 Task: Set up a reminder for the design review session.
Action: Mouse moved to (81, 106)
Screenshot: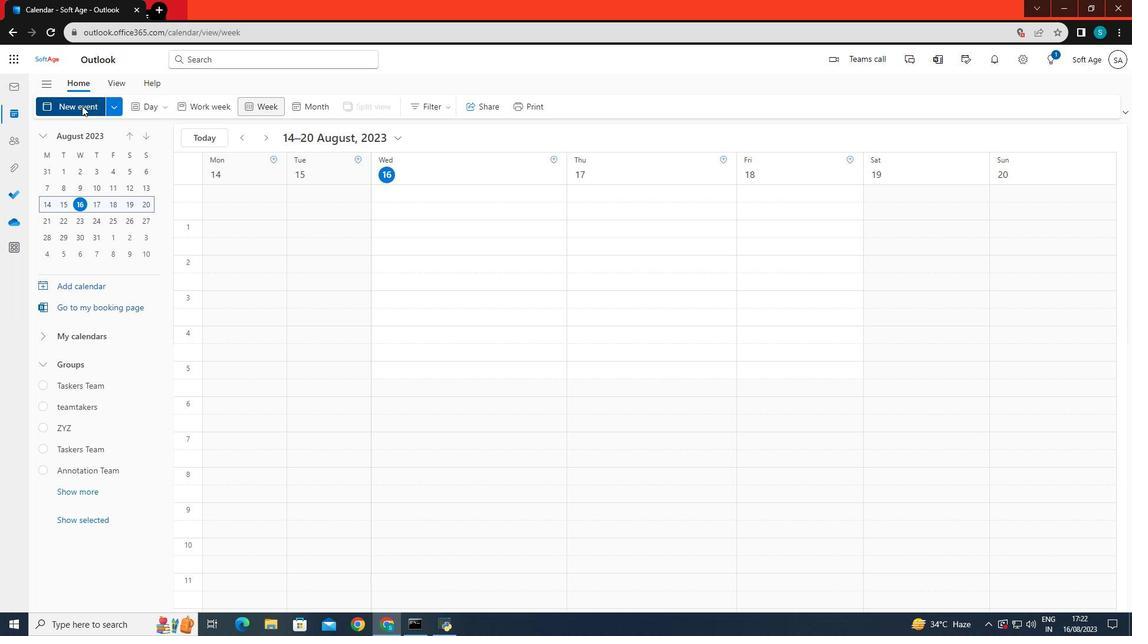 
Action: Mouse pressed left at (81, 106)
Screenshot: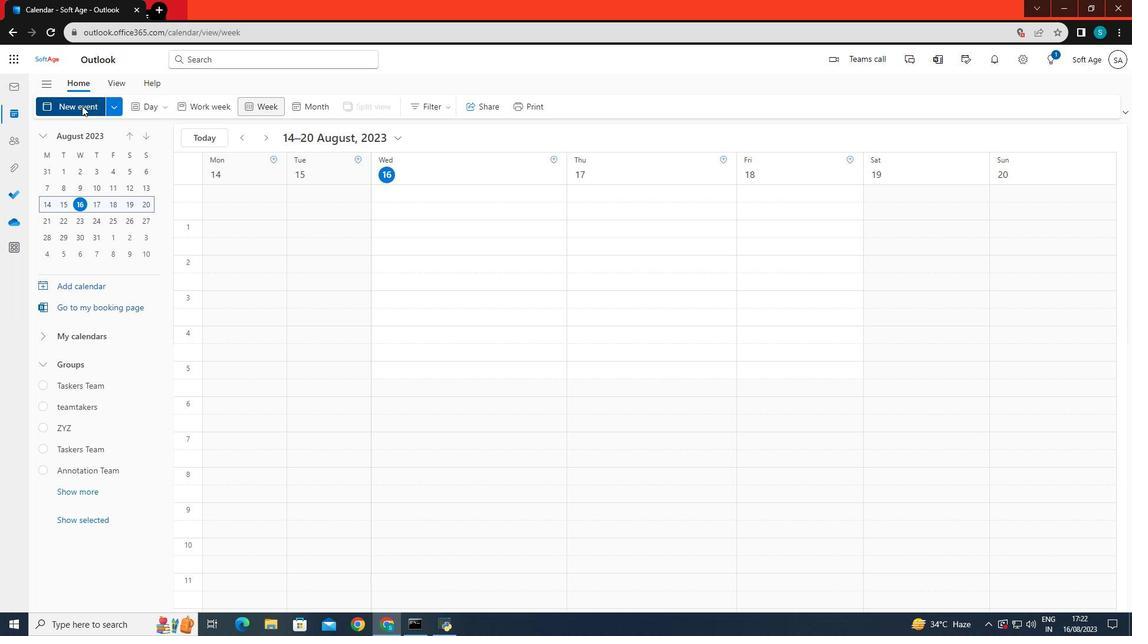 
Action: Mouse moved to (281, 175)
Screenshot: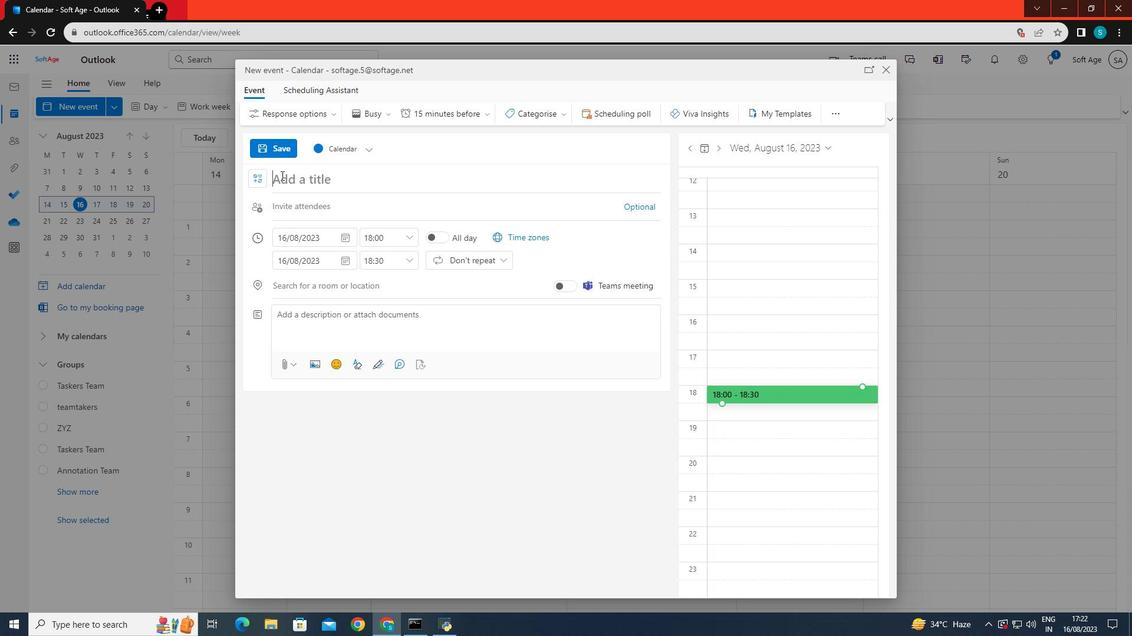 
Action: Mouse pressed left at (281, 175)
Screenshot: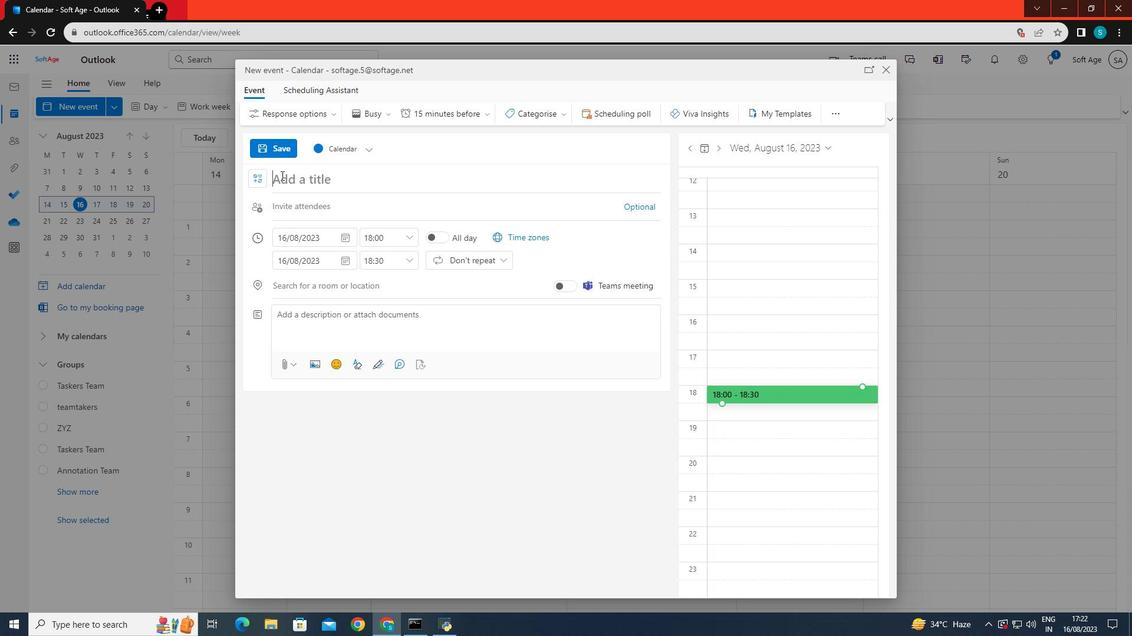 
Action: Key pressed <Key.caps_lock>D<Key.backspace><Key.backspace>RE<Key.backspace><Key.backspace><Key.caps_lock>r<Key.caps_lock>EVI<Key.backspace><Key.backspace><Key.backspace>EV<Key.backspace><Key.backspace><Key.backspace><Key.caps_lock>reviwe<Key.backspace><Key.backspace>ew<Key.space>session
Screenshot: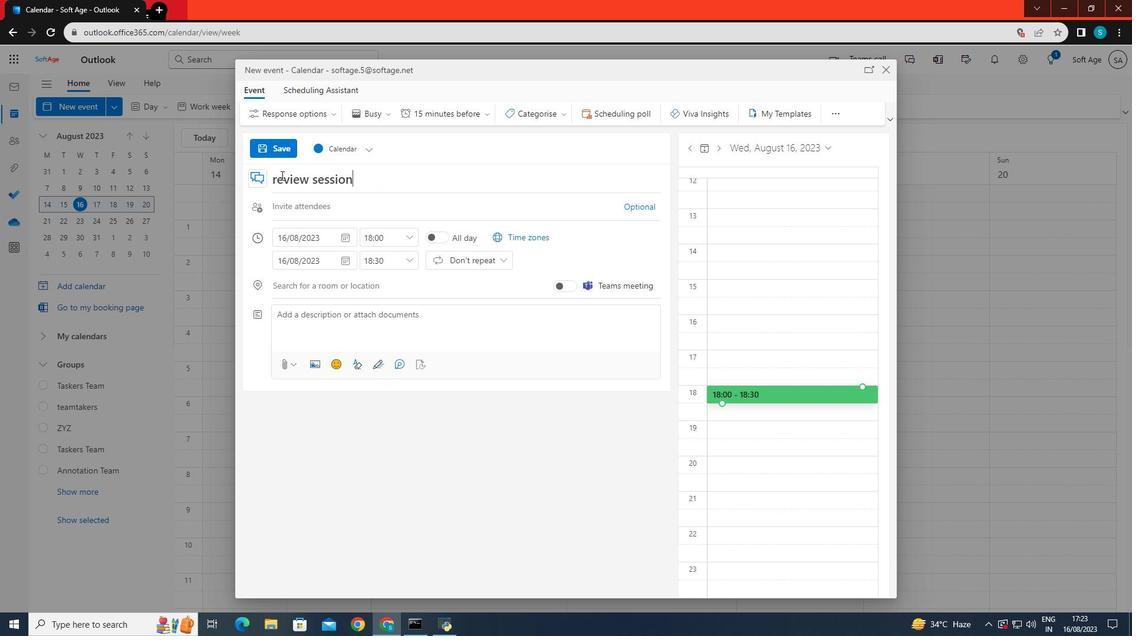 
Action: Mouse moved to (306, 233)
Screenshot: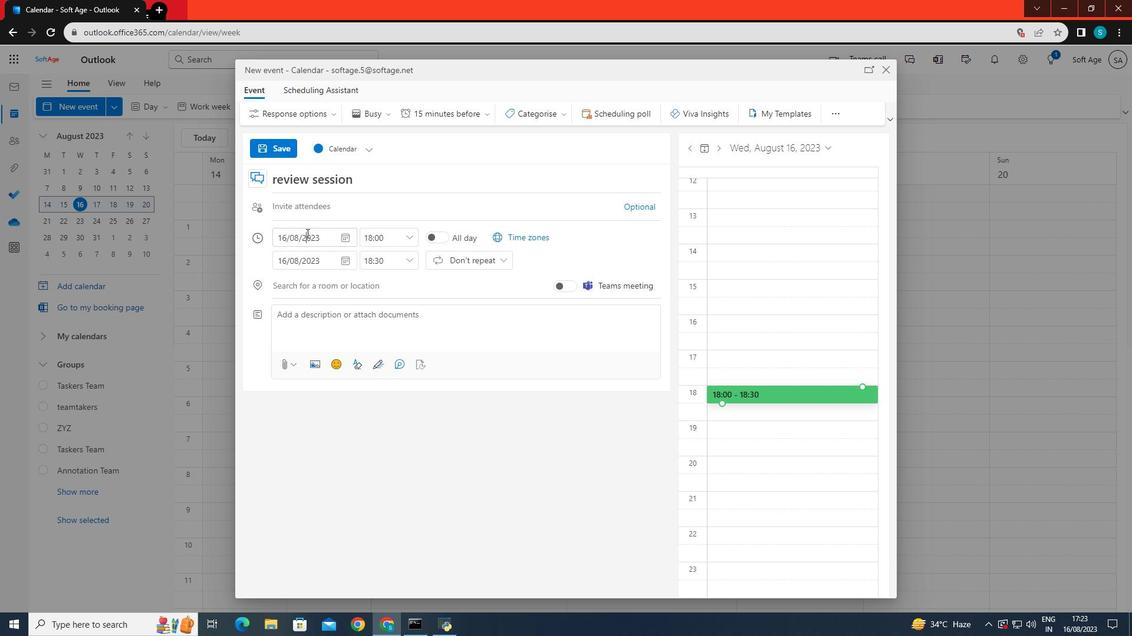 
Action: Mouse pressed left at (306, 233)
Screenshot: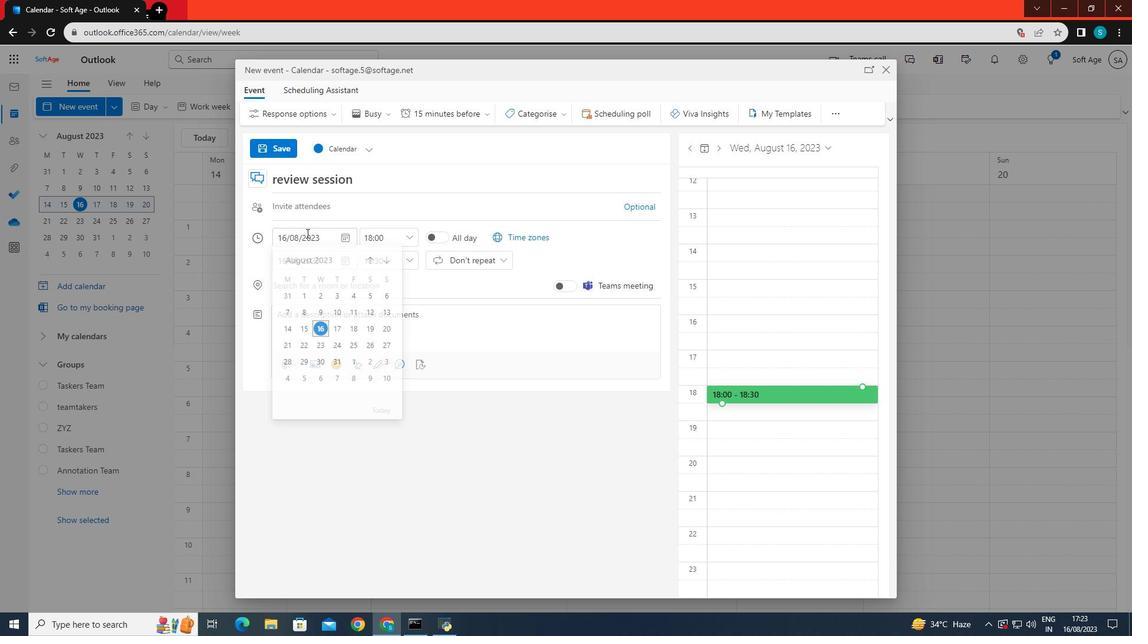 
Action: Mouse moved to (293, 365)
Screenshot: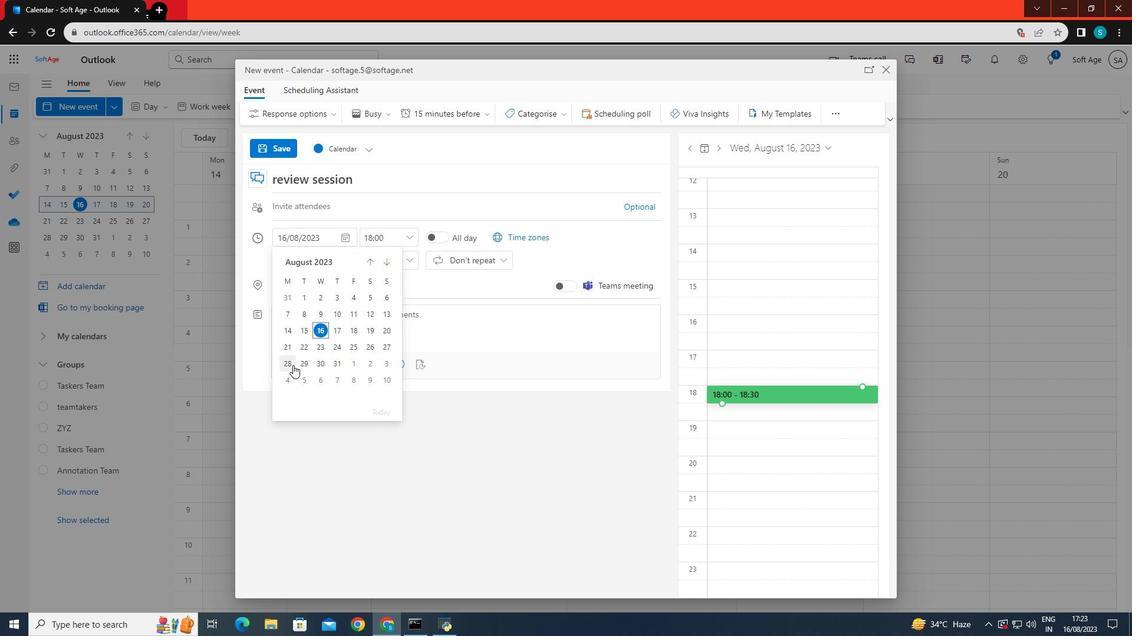 
Action: Mouse pressed left at (293, 365)
Screenshot: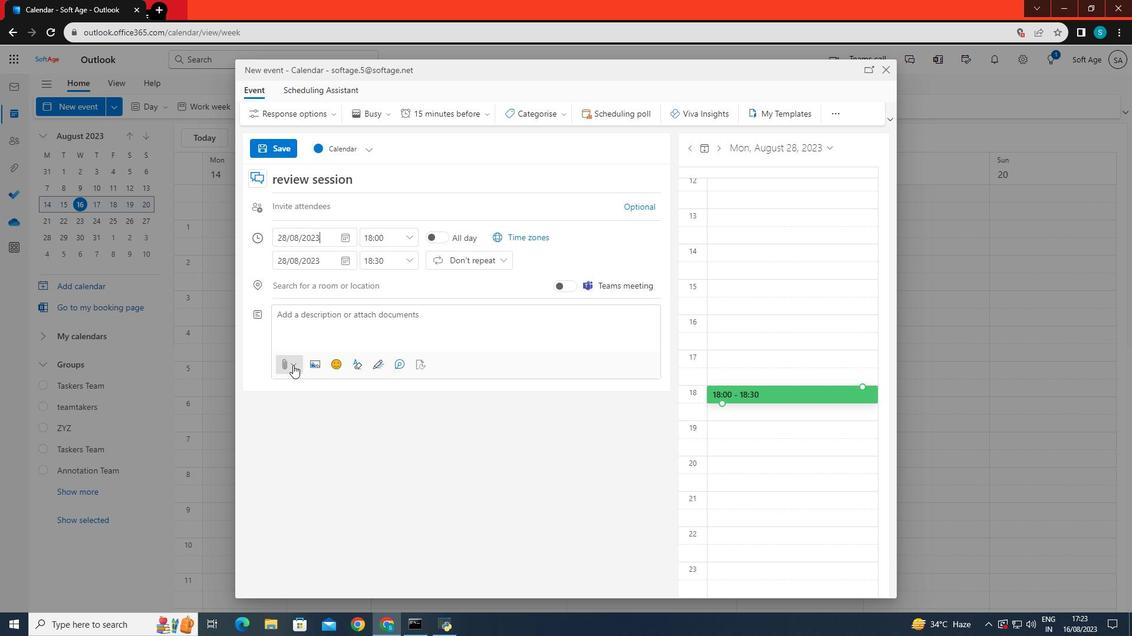 
Action: Mouse moved to (405, 242)
Screenshot: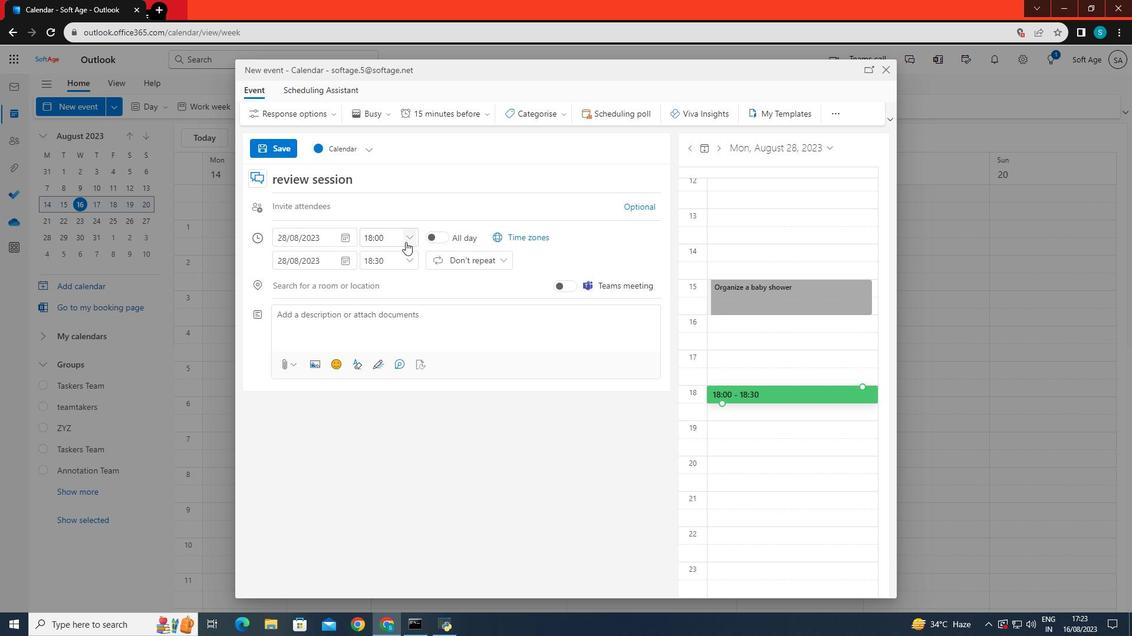 
Action: Mouse pressed left at (405, 242)
Screenshot: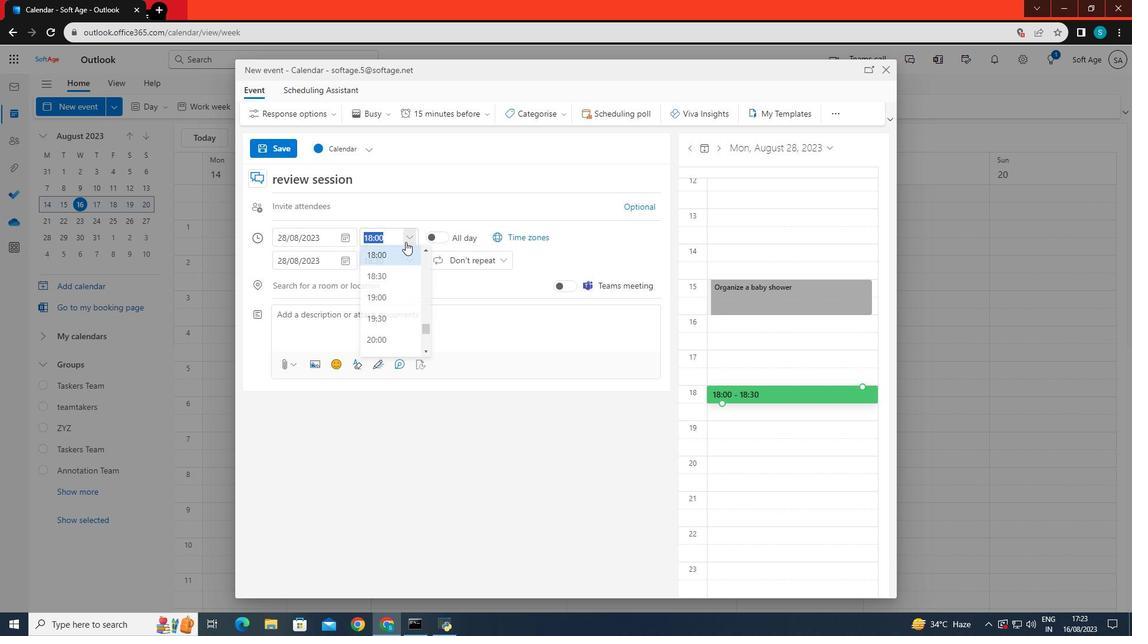 
Action: Mouse moved to (375, 337)
Screenshot: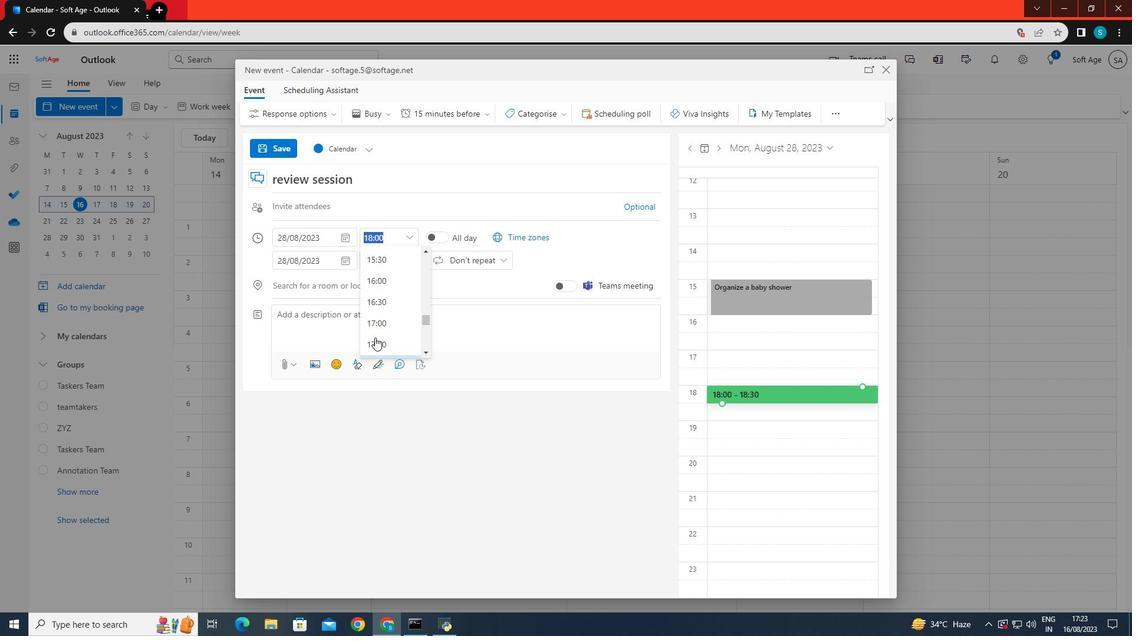 
Action: Mouse scrolled (375, 338) with delta (0, 0)
Screenshot: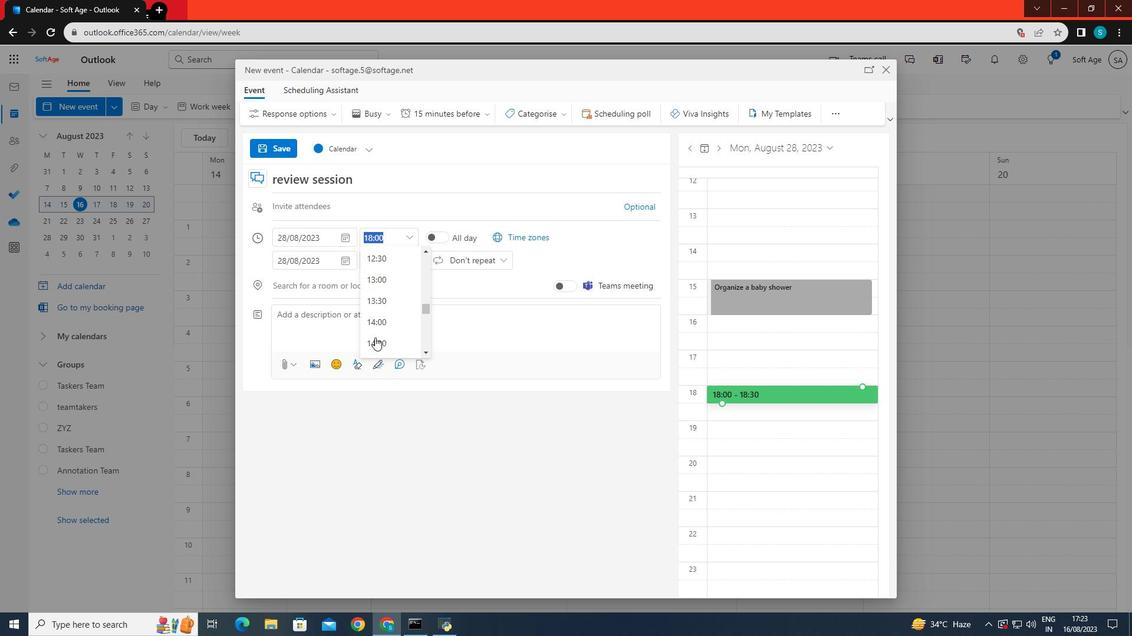 
Action: Mouse scrolled (375, 338) with delta (0, 0)
Screenshot: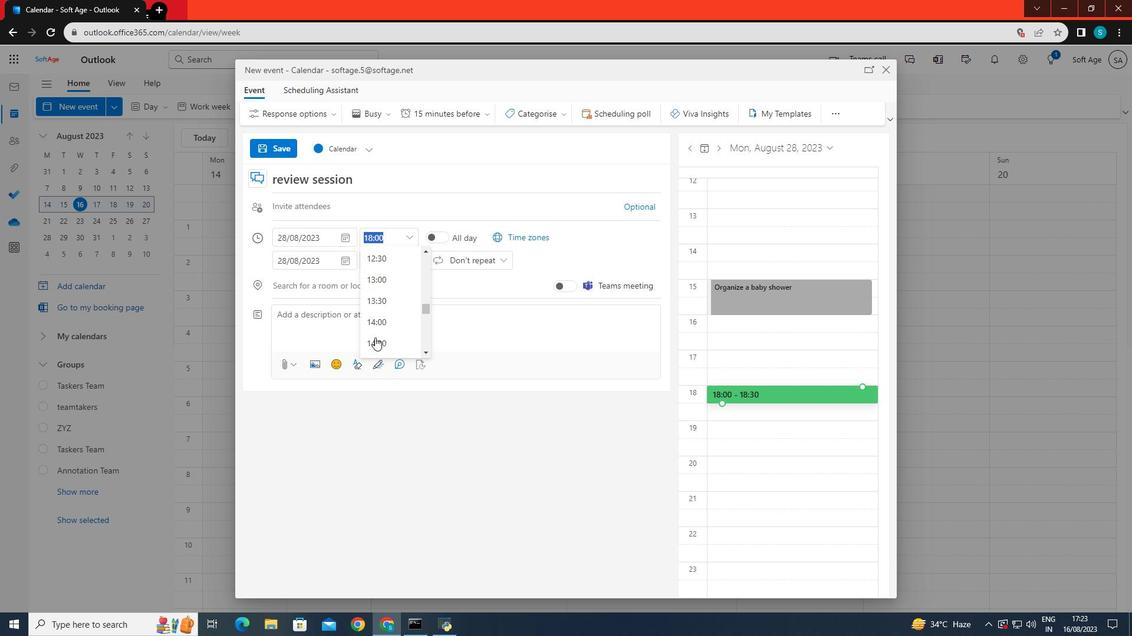 
Action: Mouse scrolled (375, 338) with delta (0, 0)
Screenshot: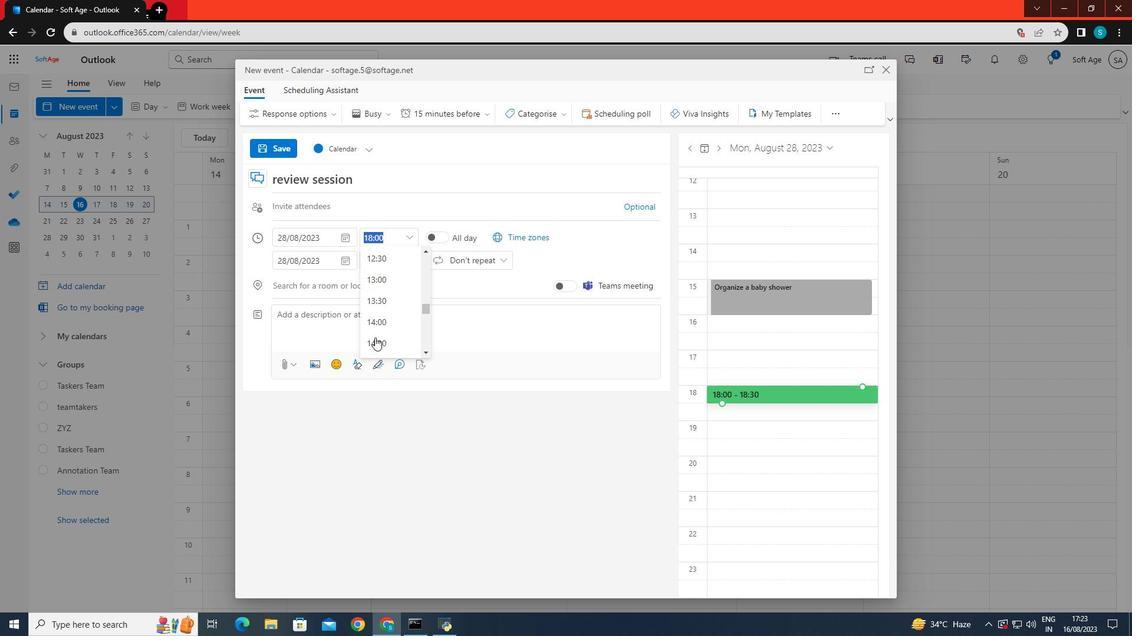 
Action: Mouse scrolled (375, 338) with delta (0, 0)
Screenshot: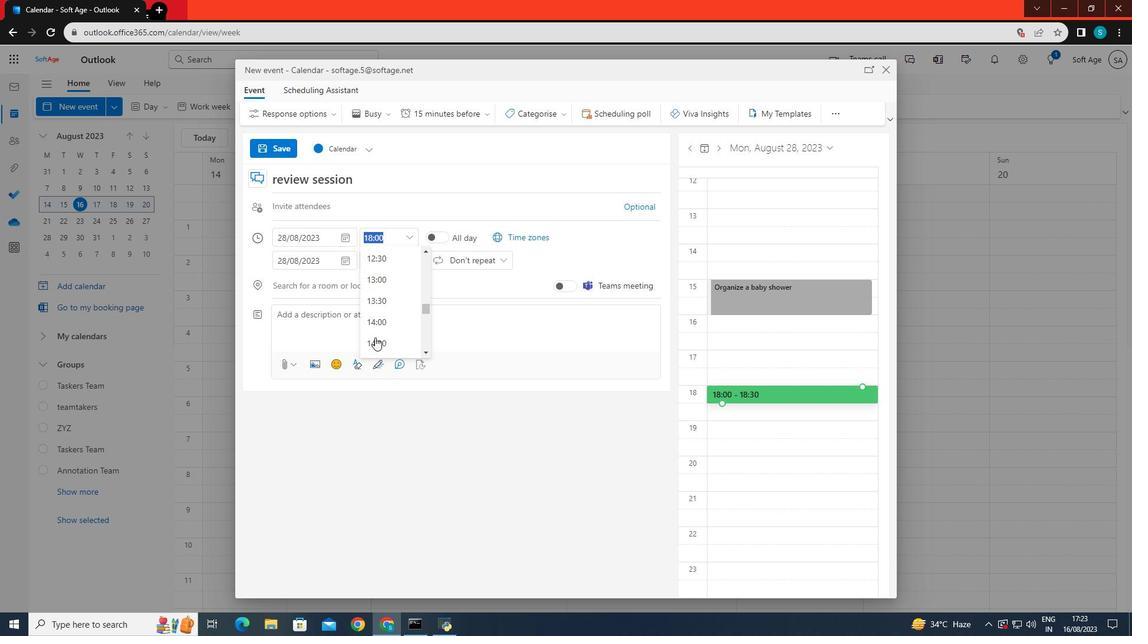 
Action: Mouse moved to (379, 321)
Screenshot: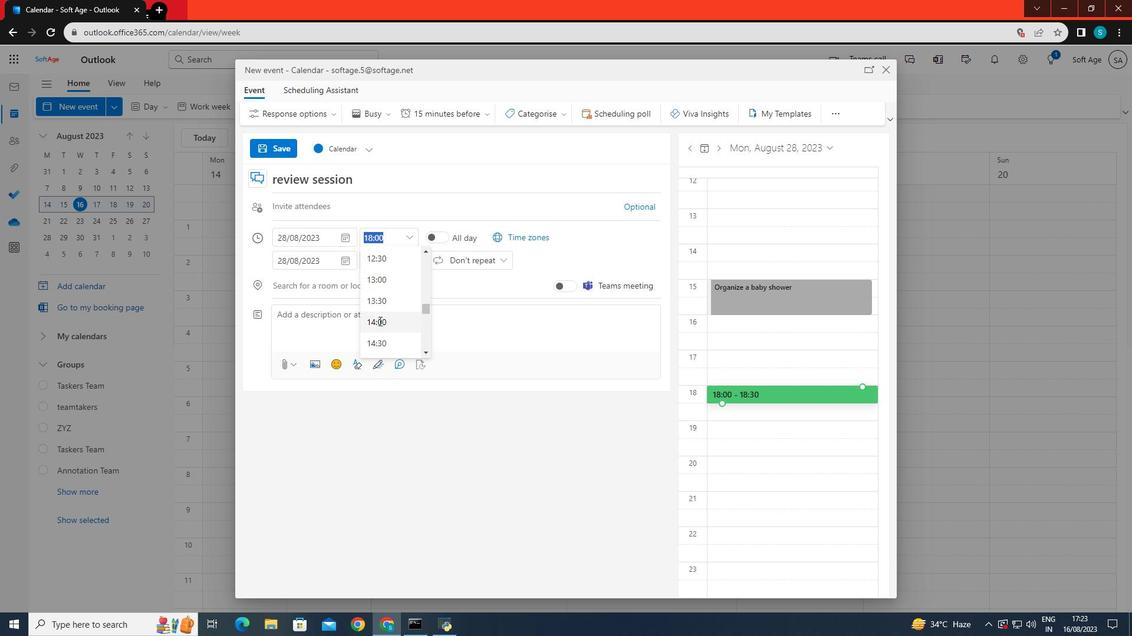 
Action: Mouse pressed left at (379, 321)
Screenshot: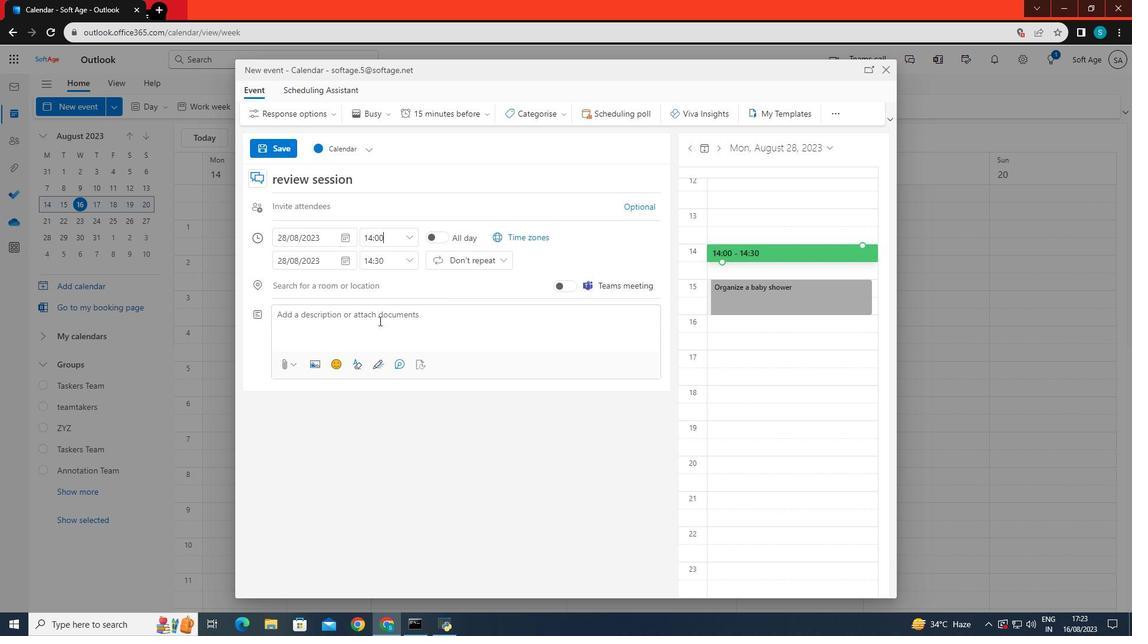 
Action: Mouse moved to (370, 320)
Screenshot: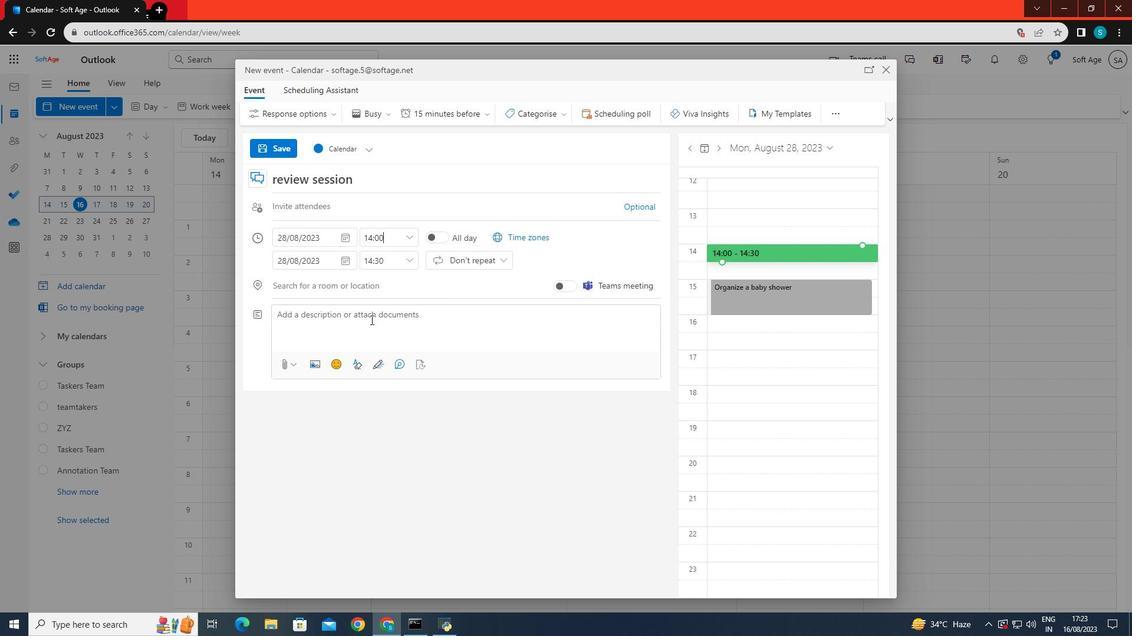 
Action: Mouse pressed left at (370, 320)
Screenshot: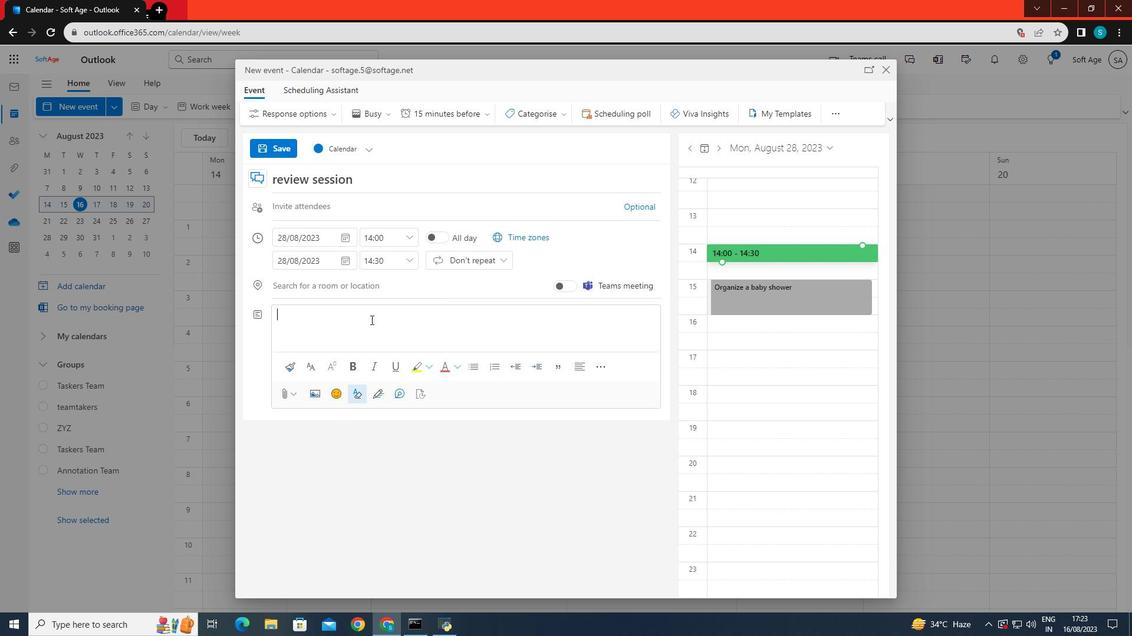 
Action: Key pressed a<Key.space>reminder<Key.space>for<Key.space>the<Key.space>design<Key.space>review<Key.space>session.
Screenshot: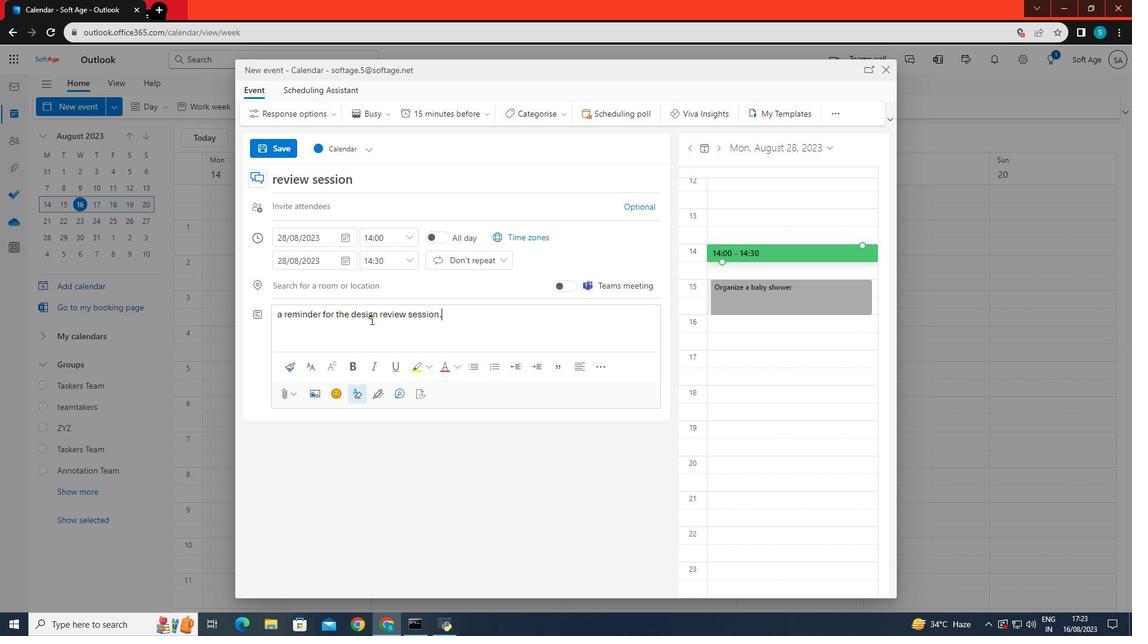 
Action: Mouse moved to (486, 258)
Screenshot: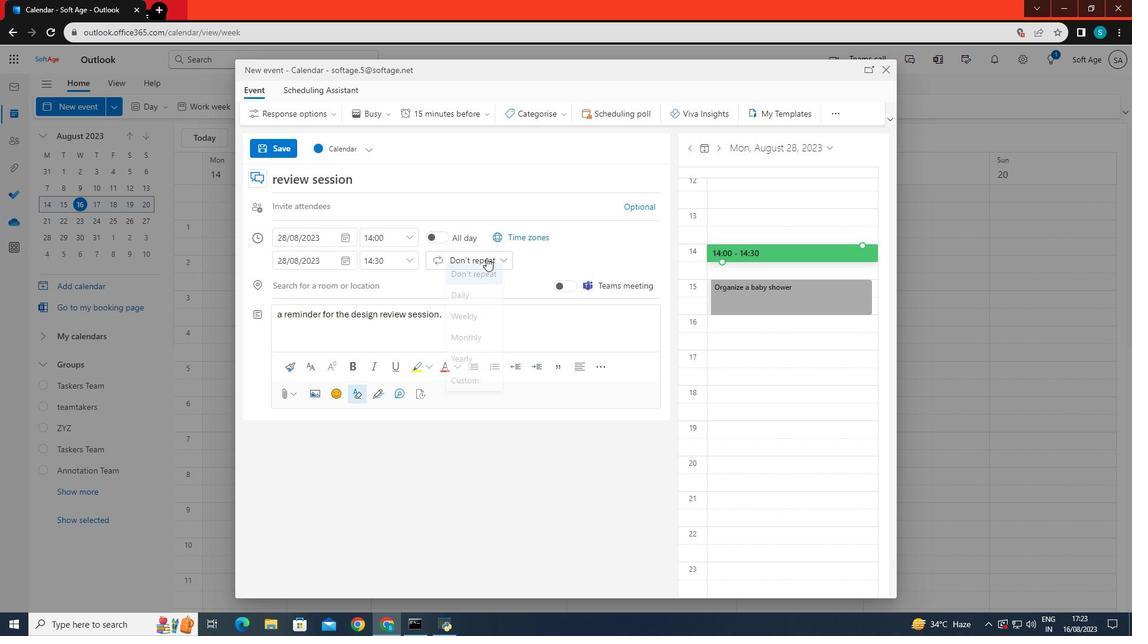 
Action: Mouse pressed left at (486, 258)
Screenshot: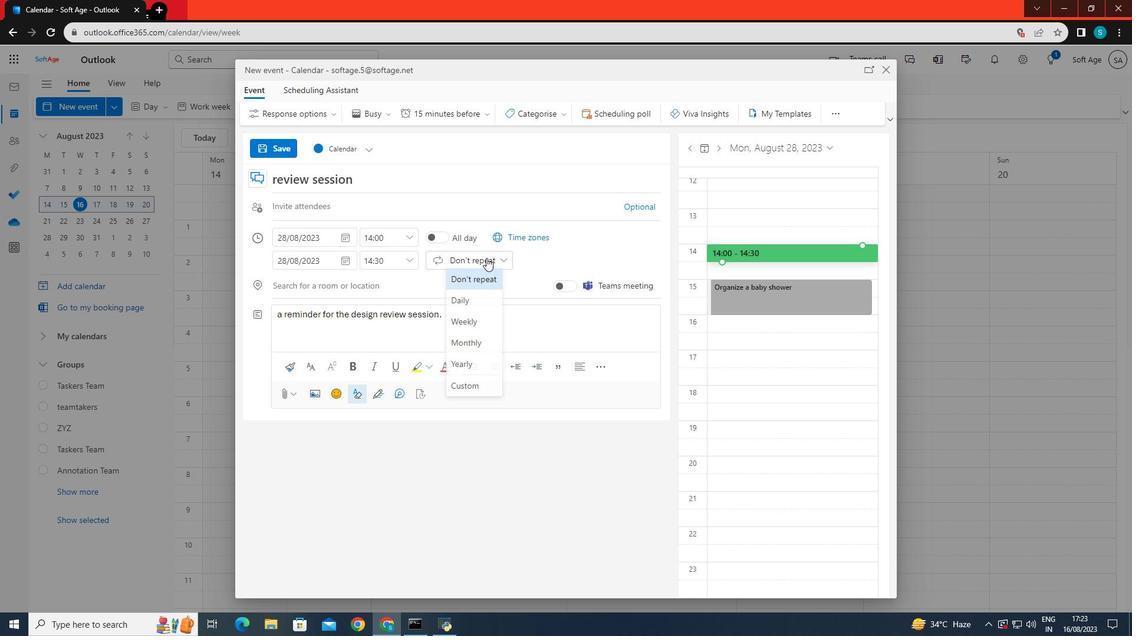 
Action: Mouse moved to (480, 285)
Screenshot: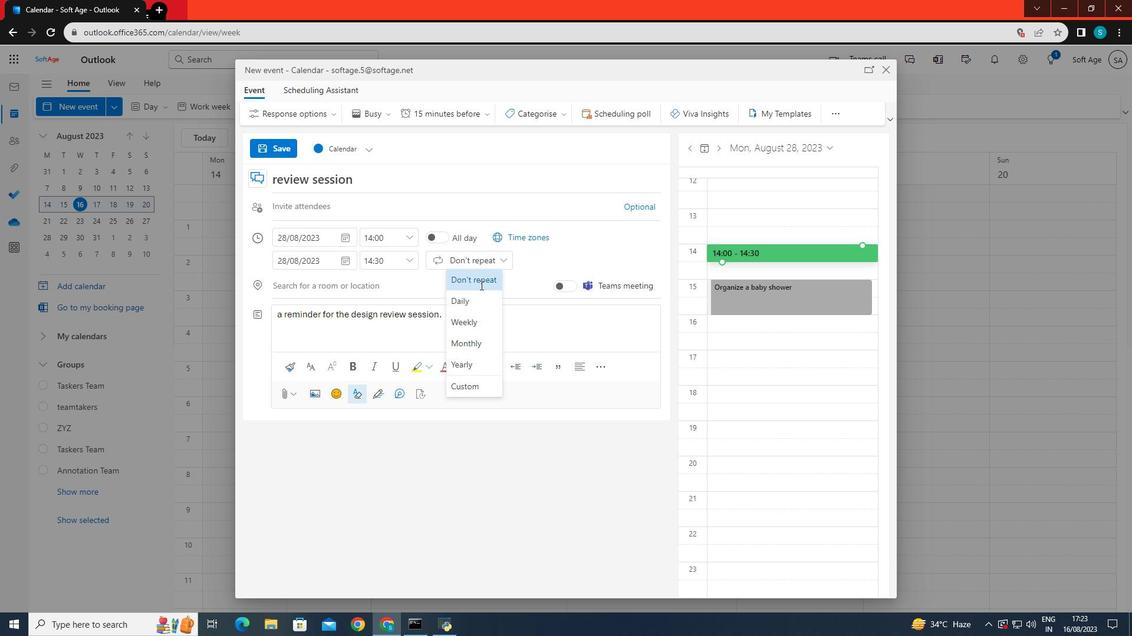 
Action: Mouse pressed left at (480, 285)
Screenshot: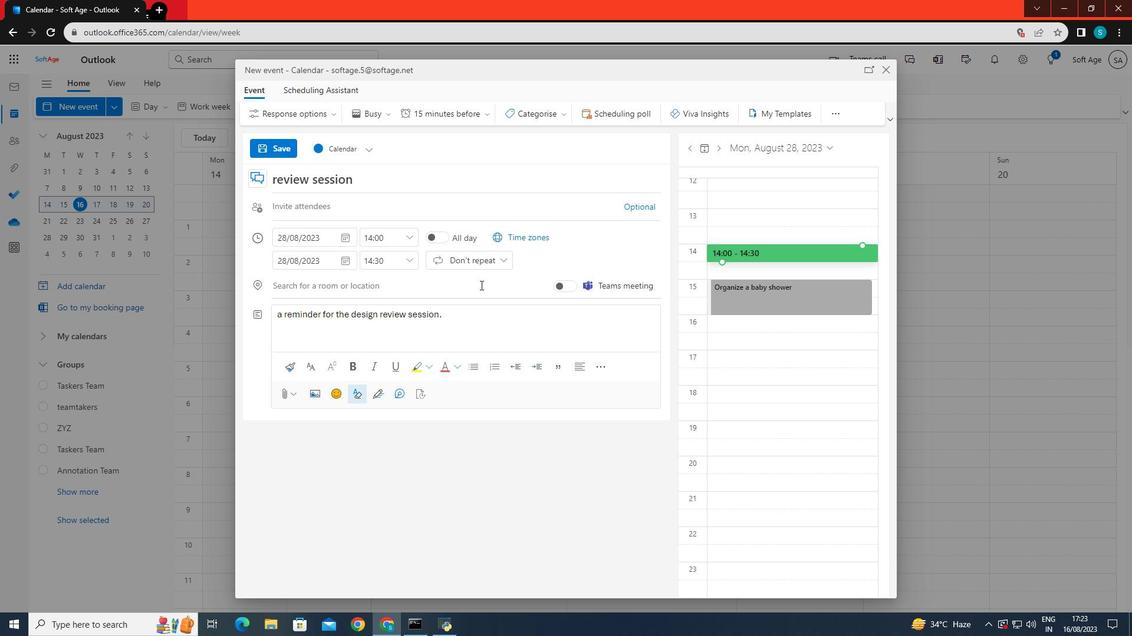 
Action: Mouse moved to (449, 108)
Screenshot: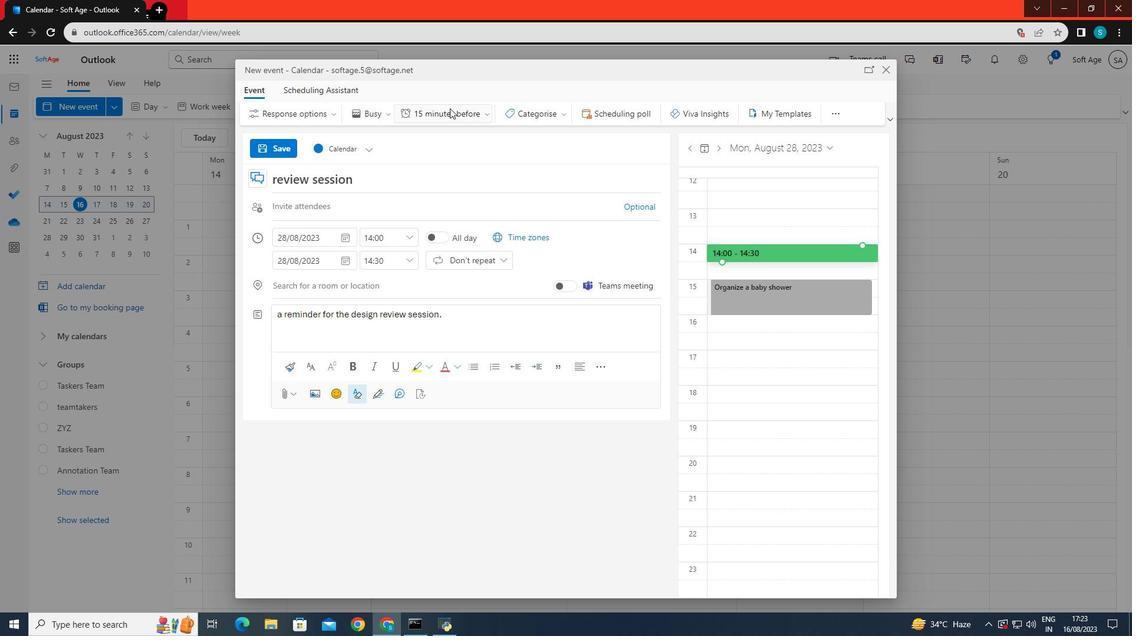 
Action: Mouse pressed left at (449, 108)
Screenshot: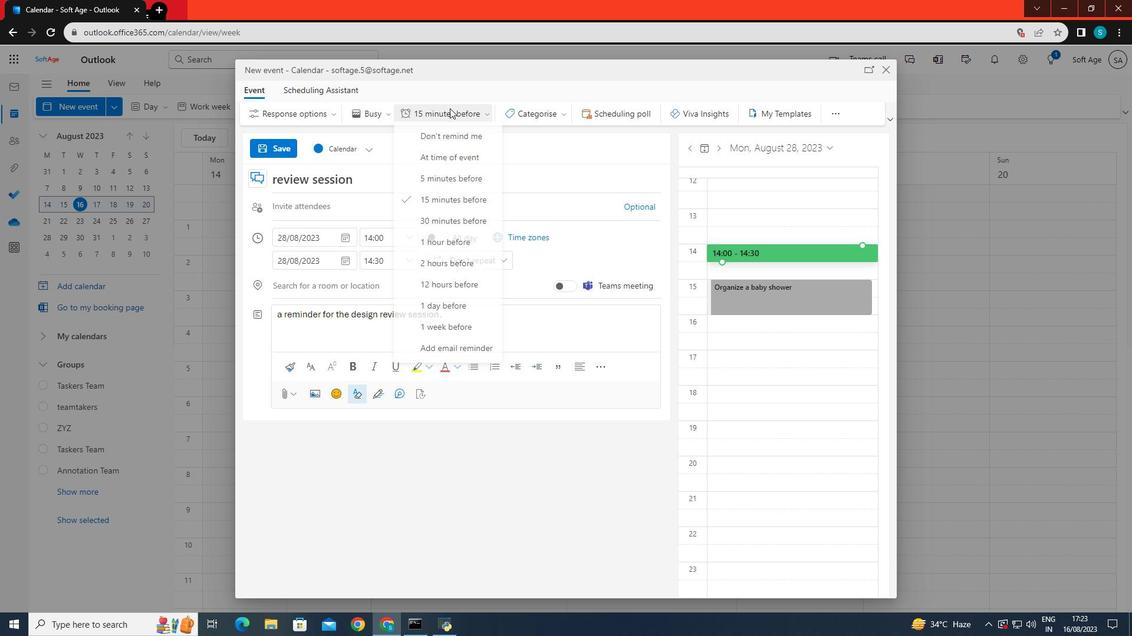 
Action: Mouse moved to (436, 215)
Screenshot: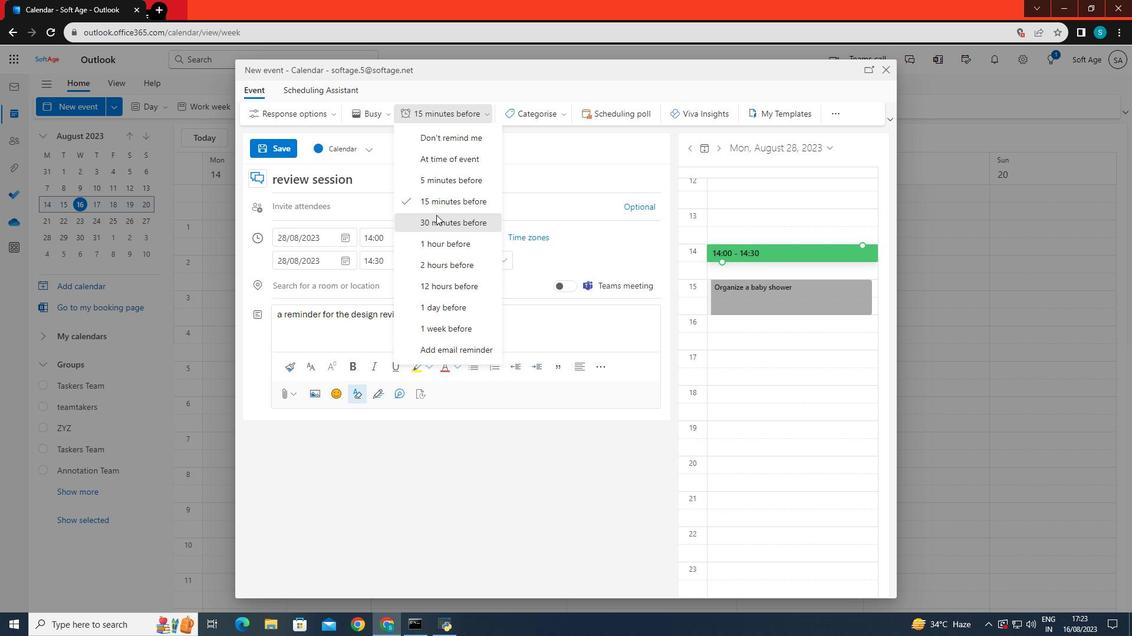 
Action: Mouse pressed left at (436, 215)
Screenshot: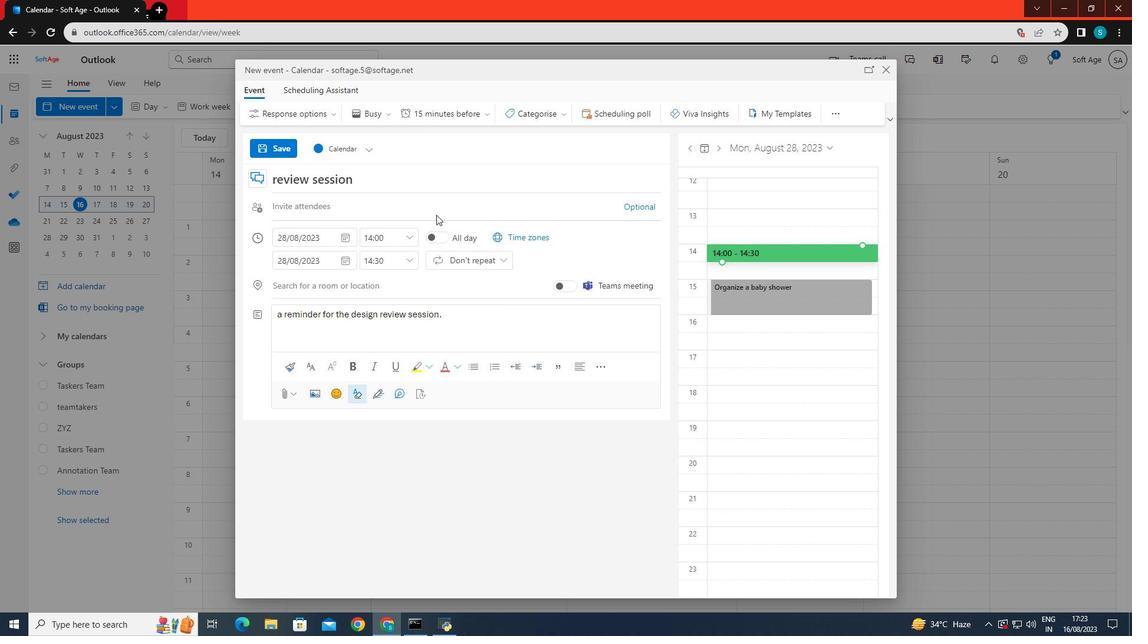 
Action: Mouse moved to (279, 155)
Screenshot: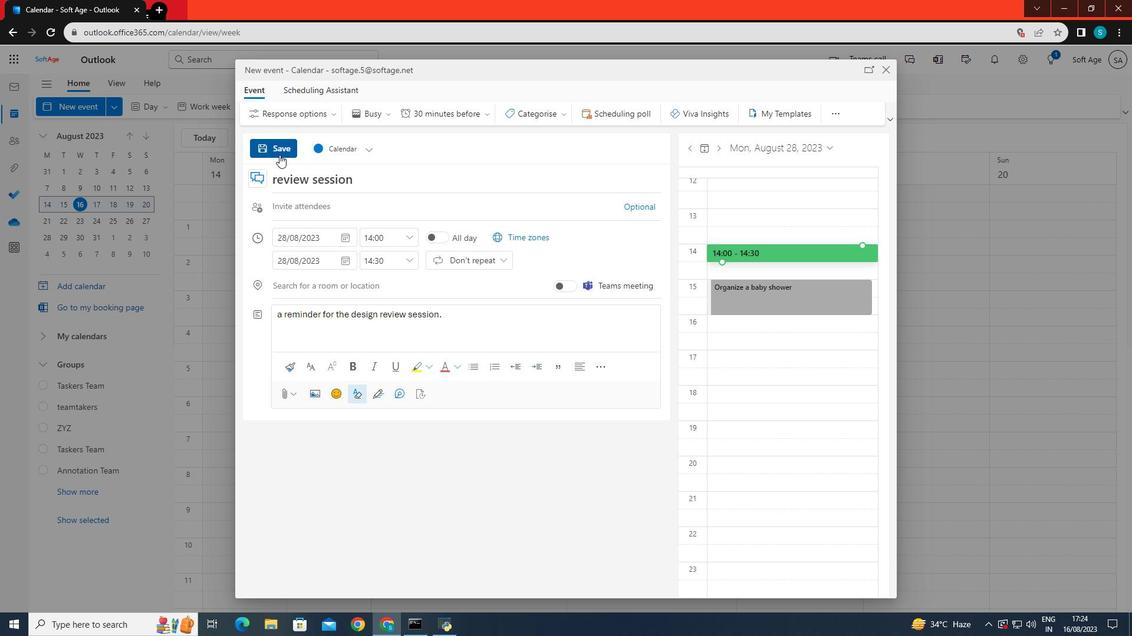 
Action: Mouse pressed left at (279, 155)
Screenshot: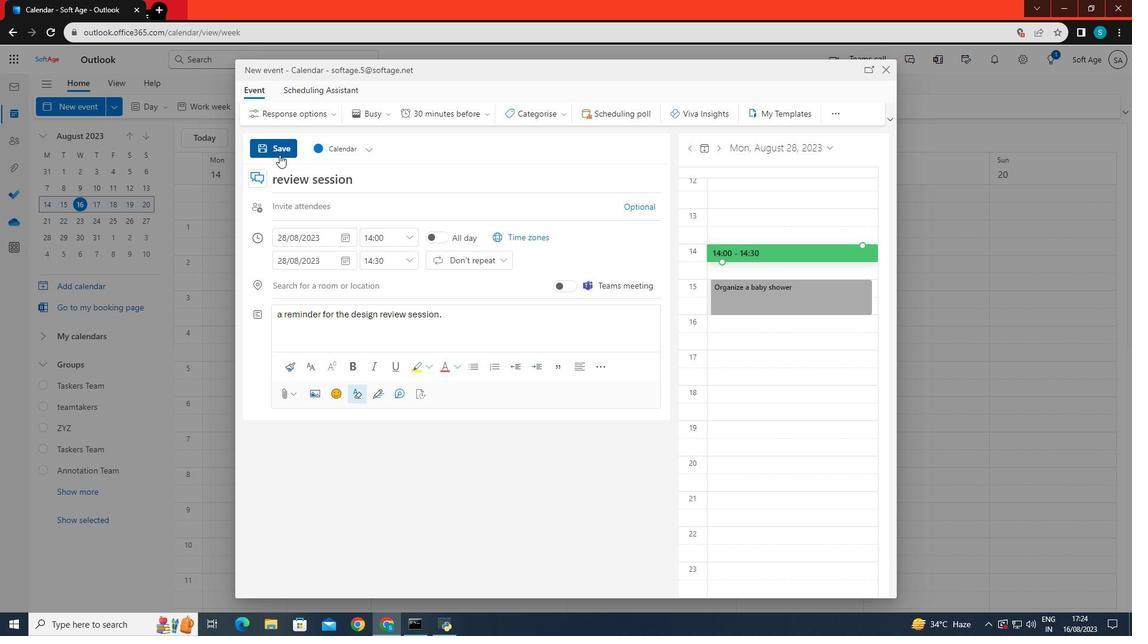 
